 Task: Show the Stay away message button.
Action: Mouse moved to (587, 80)
Screenshot: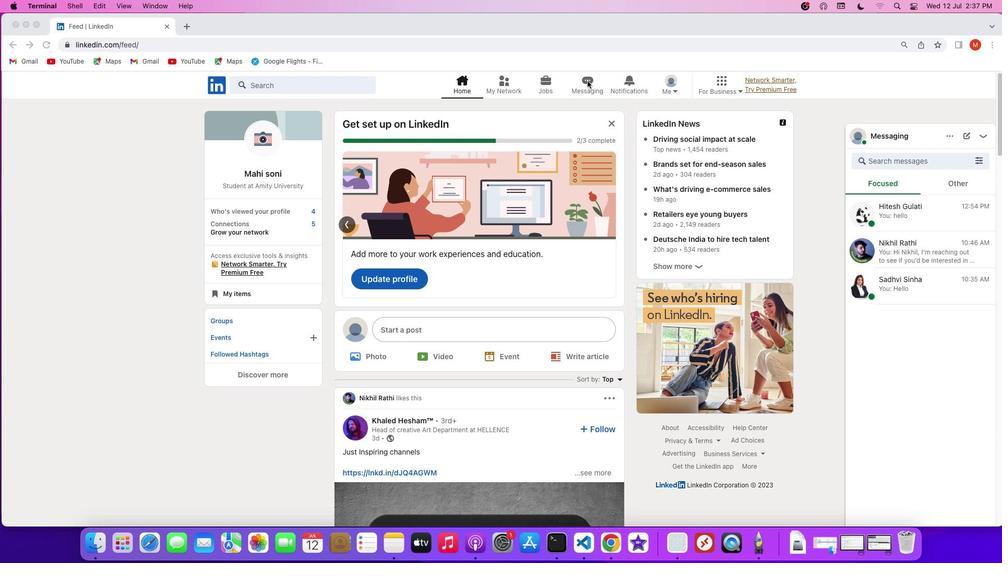 
Action: Mouse pressed left at (587, 80)
Screenshot: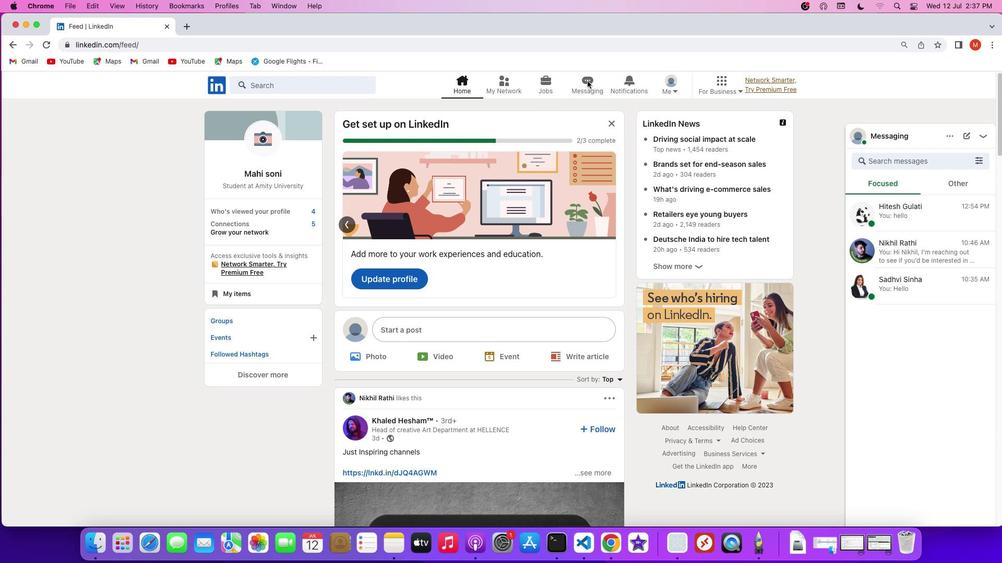 
Action: Mouse pressed left at (587, 80)
Screenshot: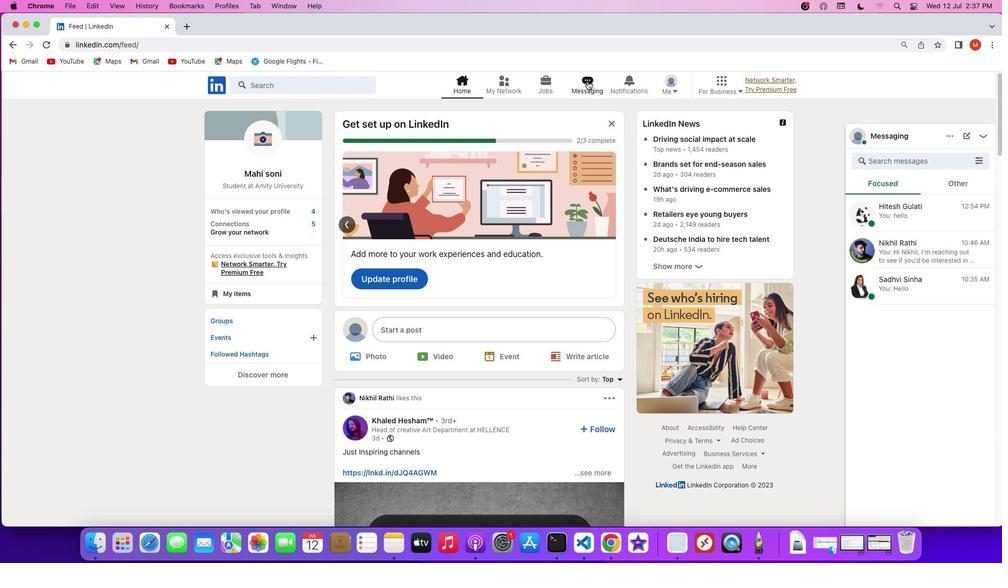 
Action: Mouse moved to (327, 118)
Screenshot: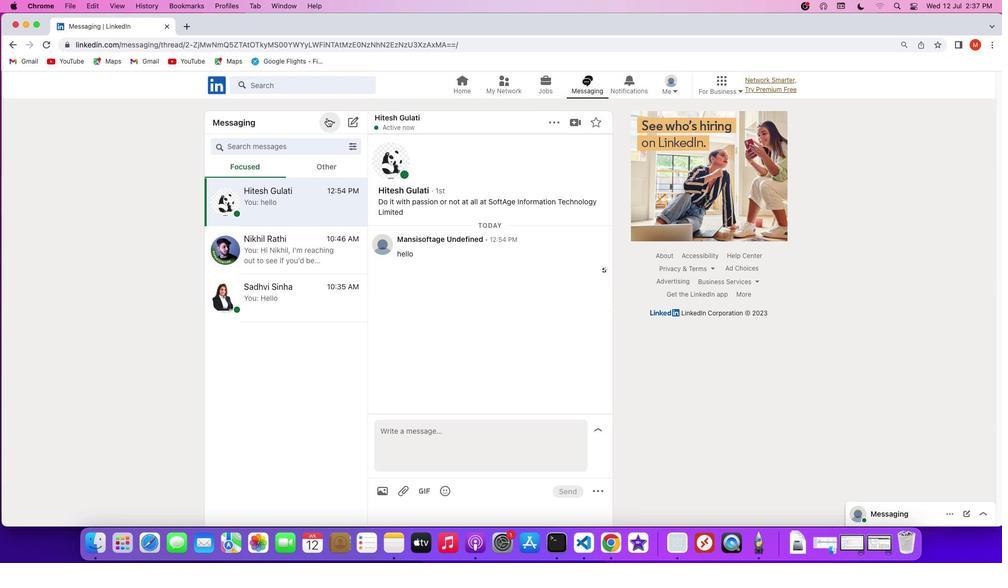 
Action: Mouse pressed left at (327, 118)
Screenshot: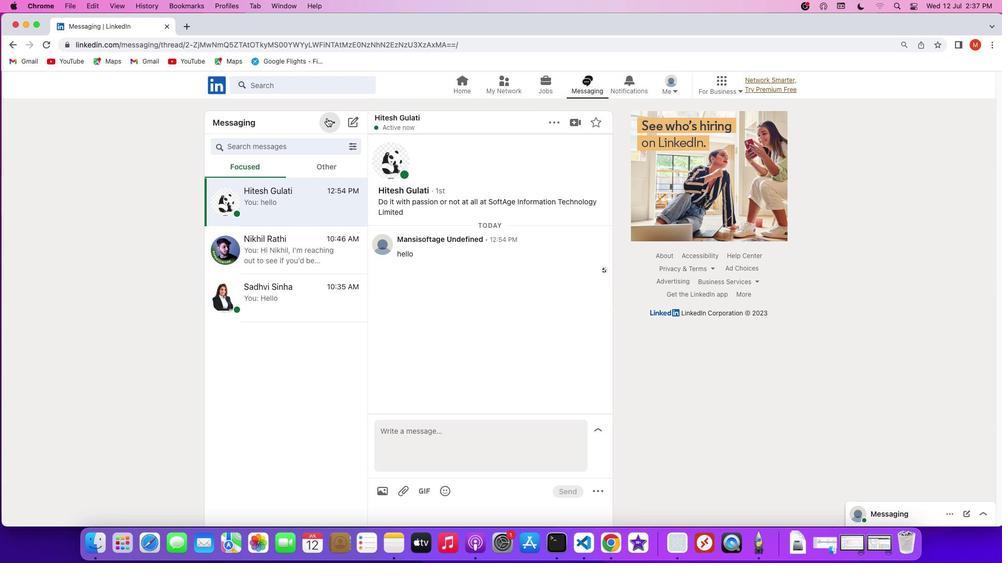 
Action: Mouse moved to (311, 167)
Screenshot: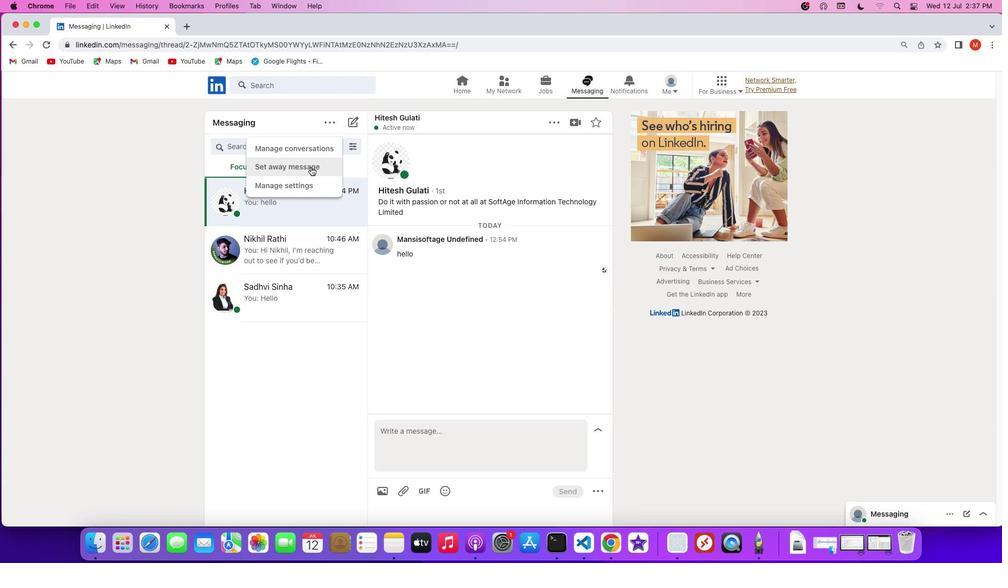 
Action: Mouse pressed left at (311, 167)
Screenshot: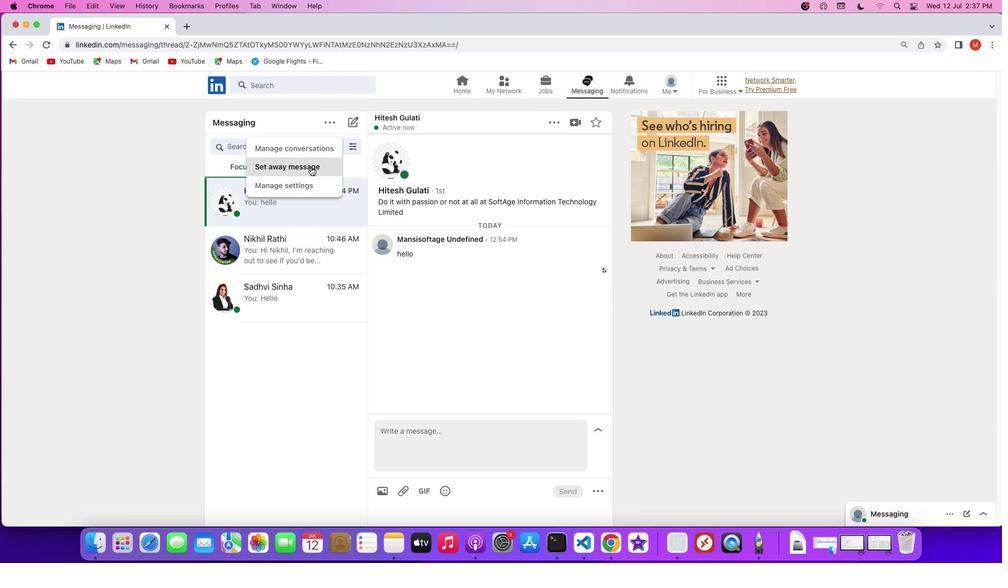 
